 Task: Add Vahdam Teas Organic Turmeric Ginger Herbal Tea Bags to the cart.
Action: Mouse pressed left at (17, 107)
Screenshot: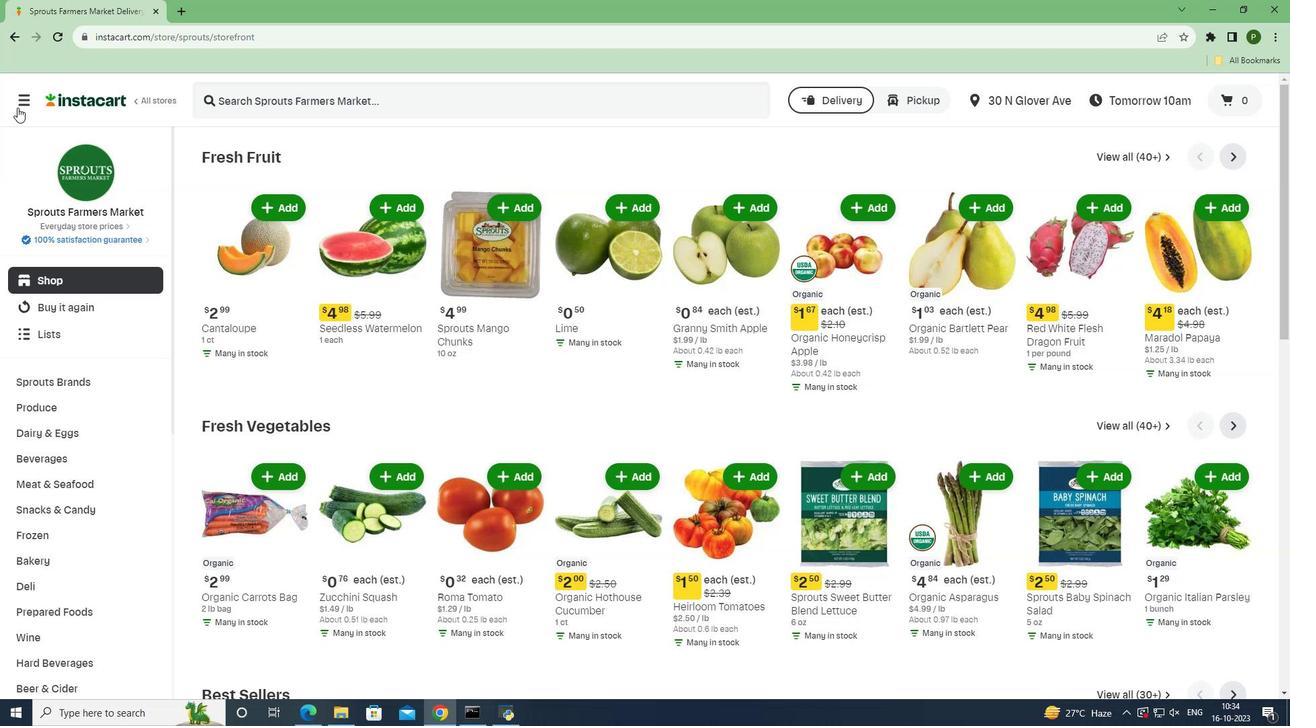 
Action: Mouse moved to (41, 350)
Screenshot: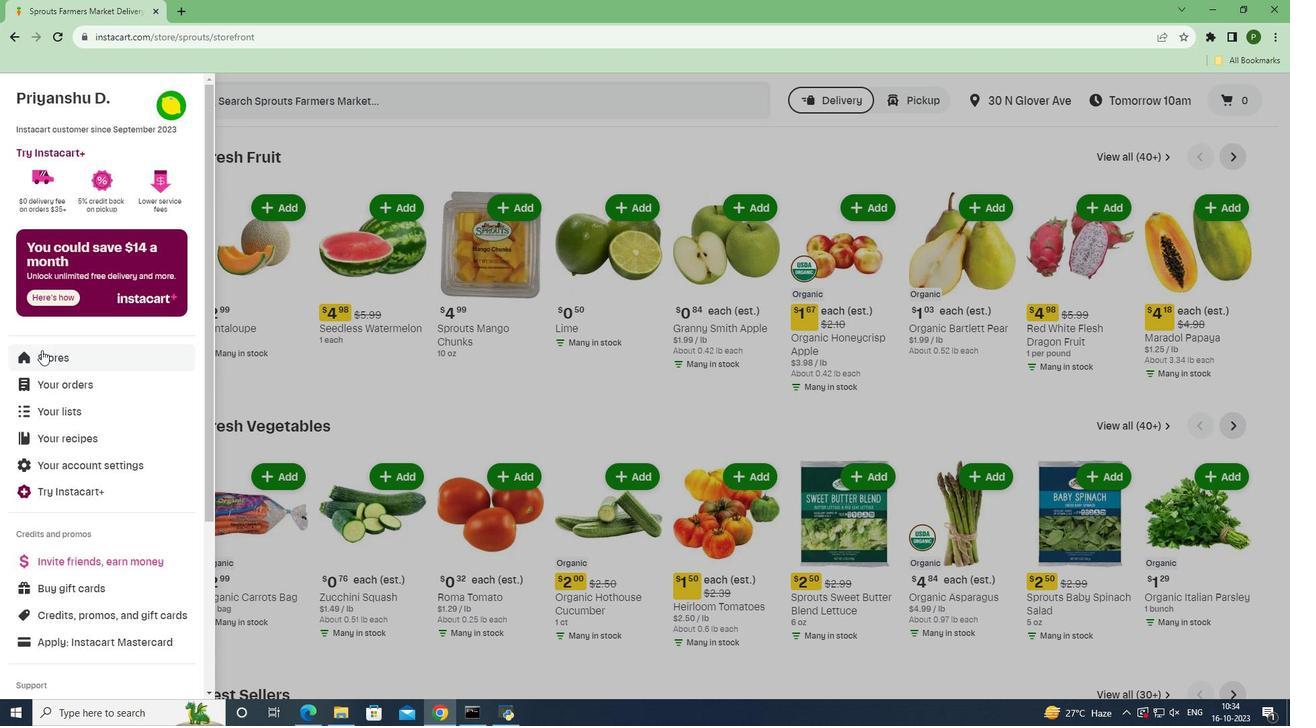 
Action: Mouse pressed left at (41, 350)
Screenshot: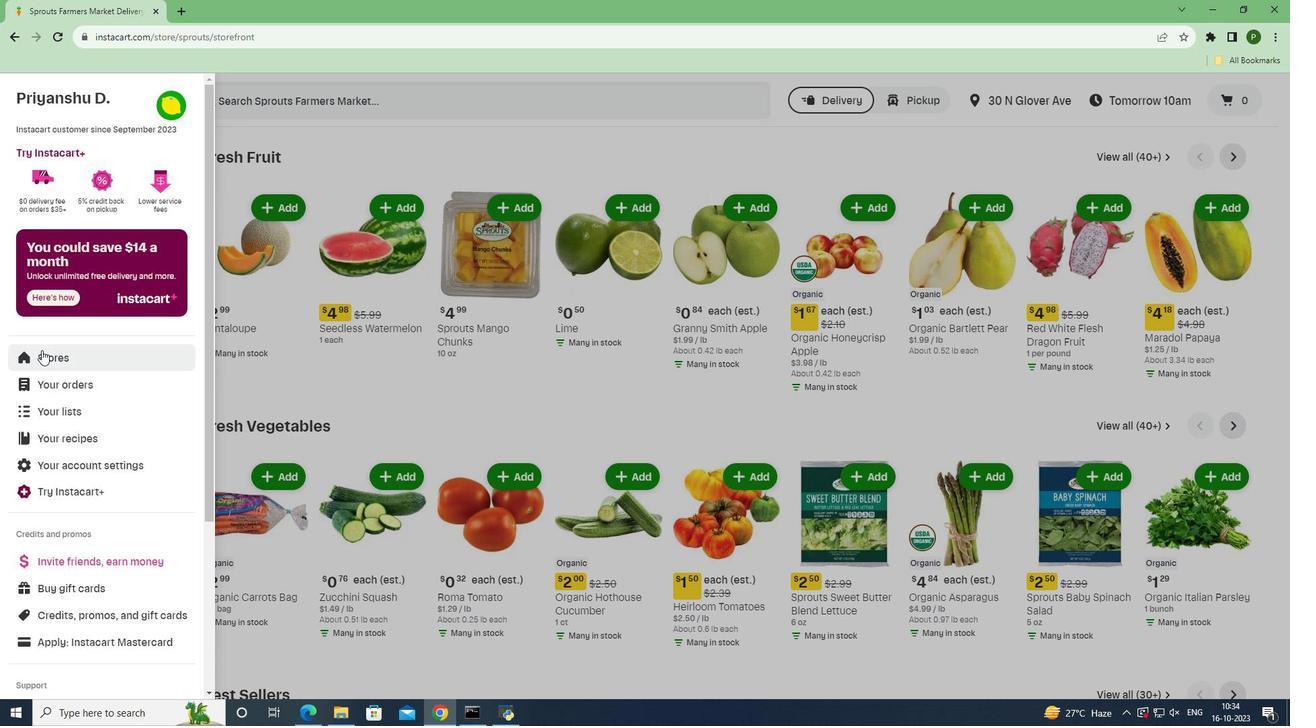 
Action: Mouse moved to (303, 147)
Screenshot: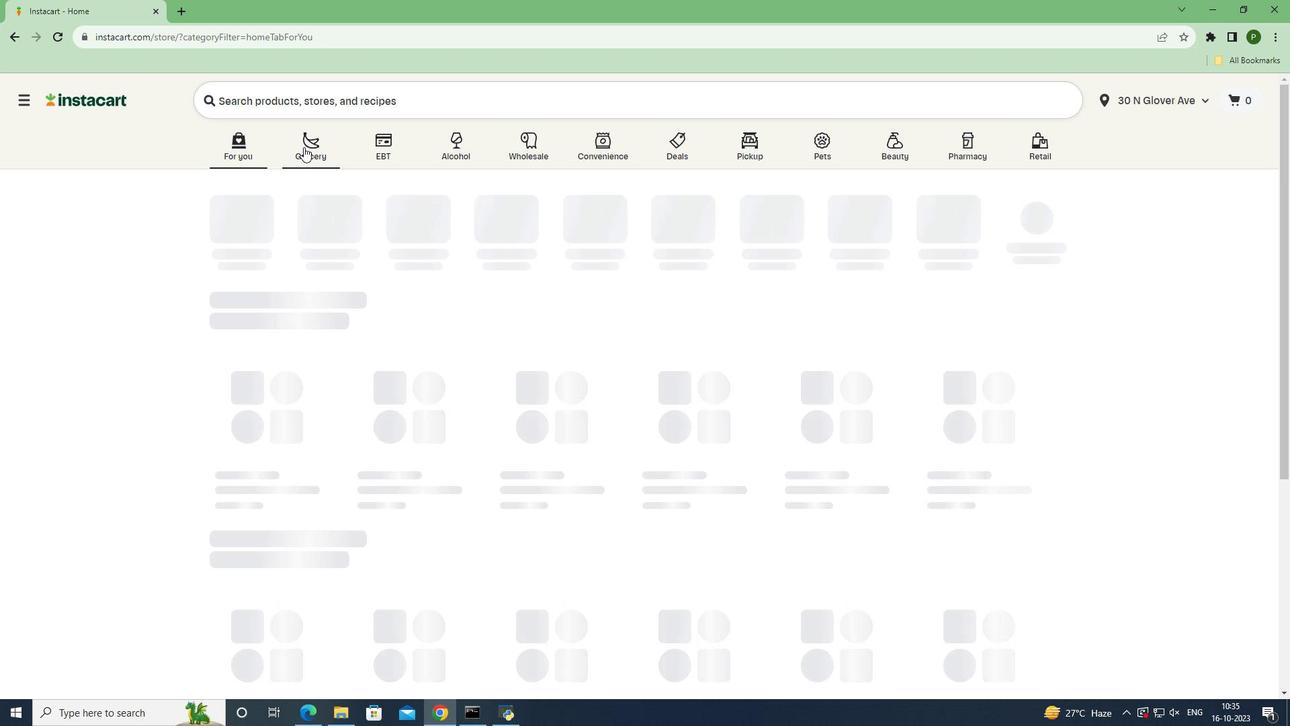 
Action: Mouse pressed left at (303, 147)
Screenshot: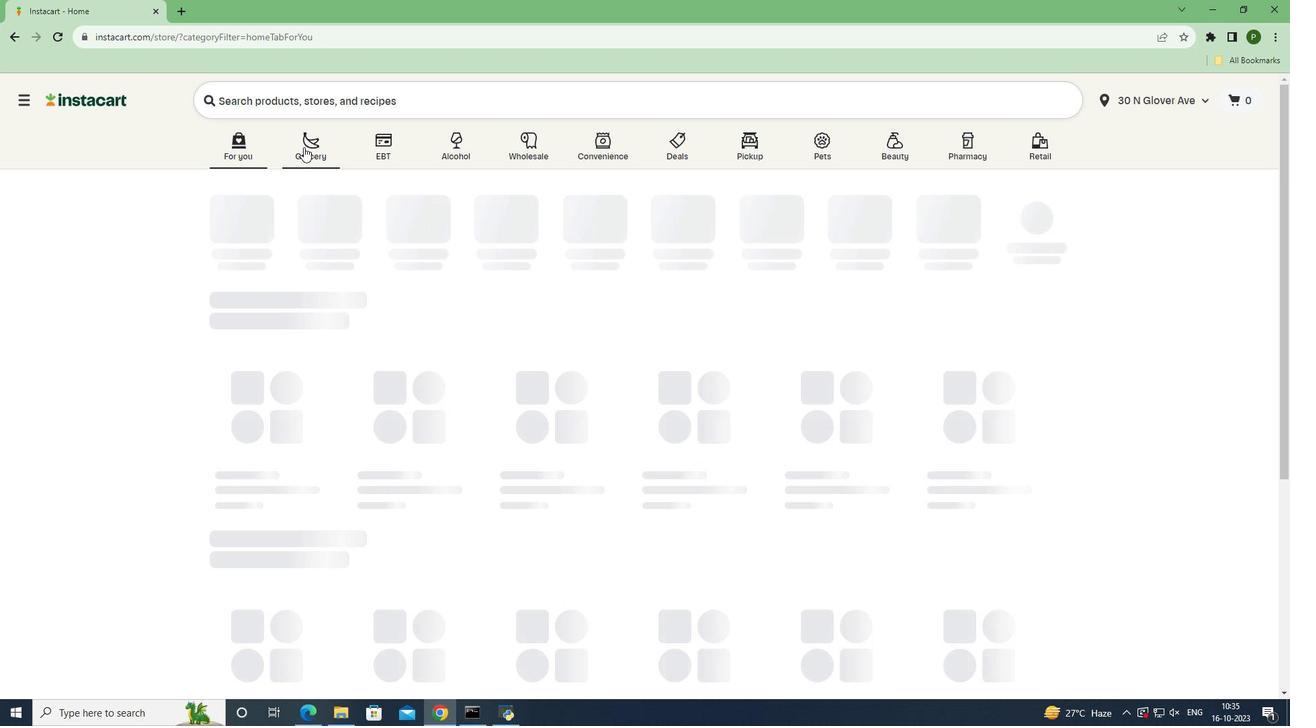 
Action: Mouse moved to (843, 303)
Screenshot: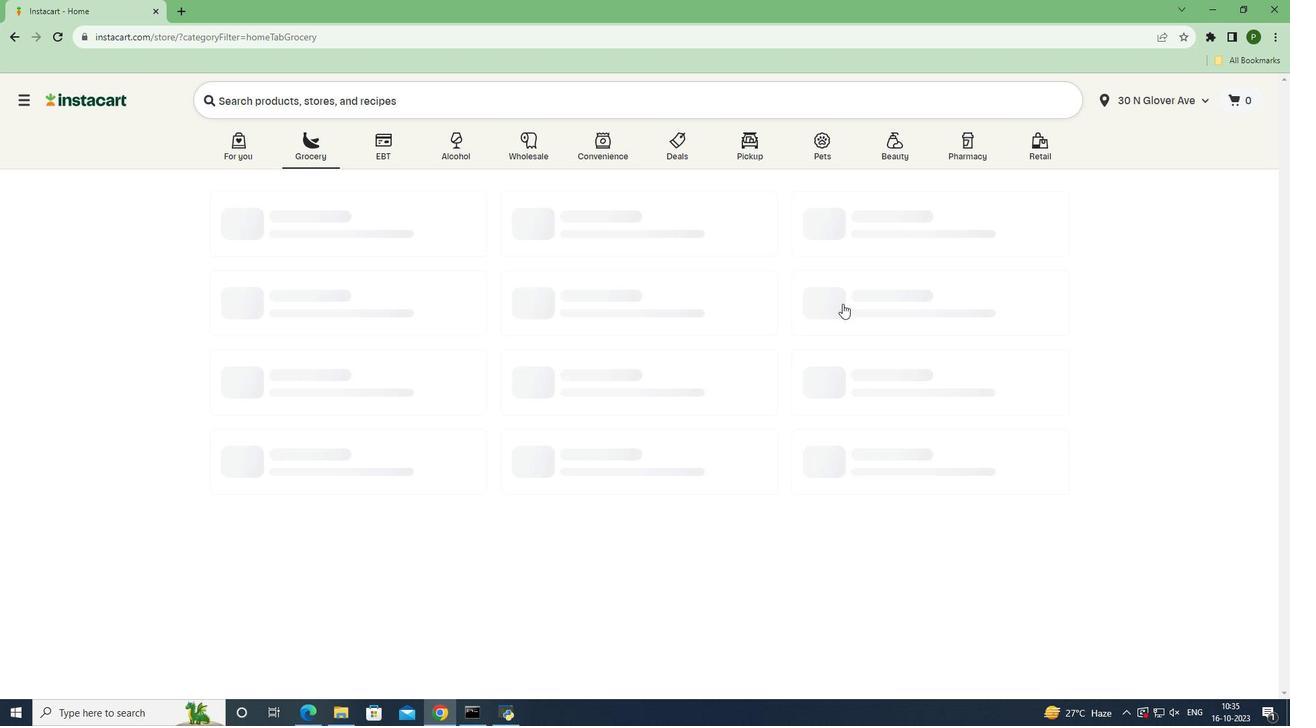 
Action: Mouse pressed left at (843, 303)
Screenshot: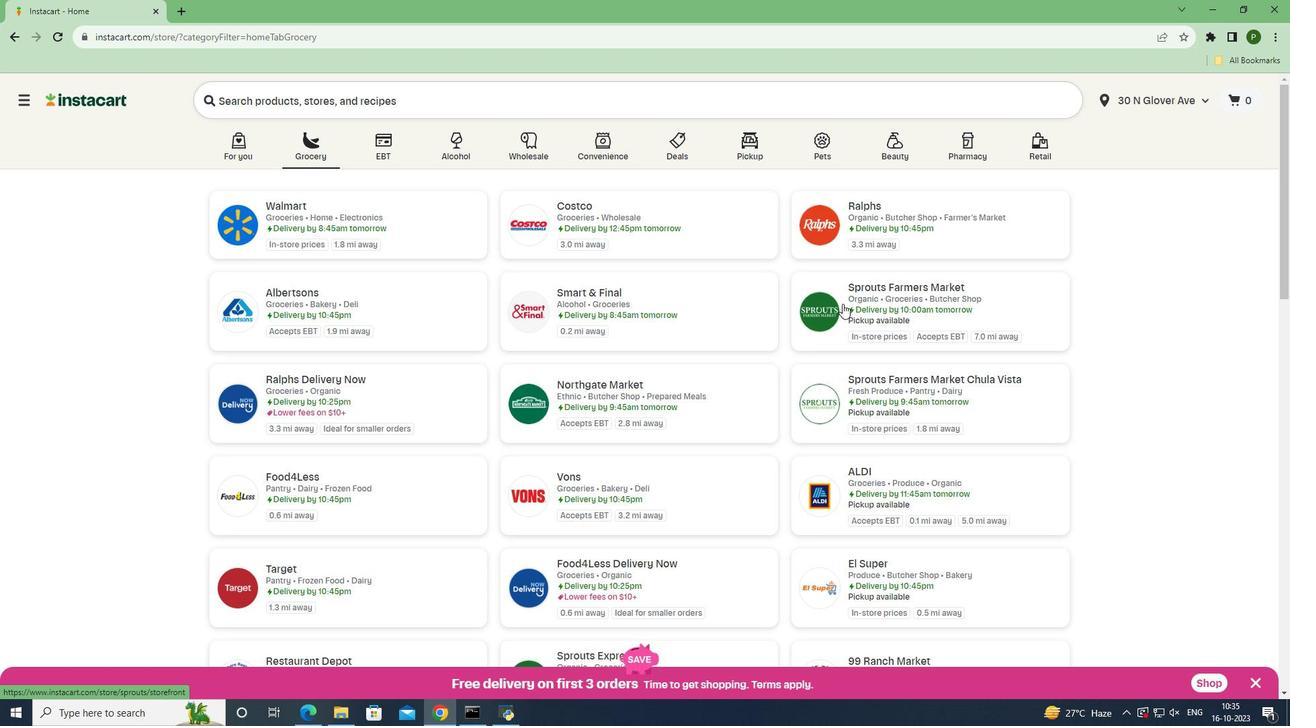 
Action: Mouse moved to (86, 453)
Screenshot: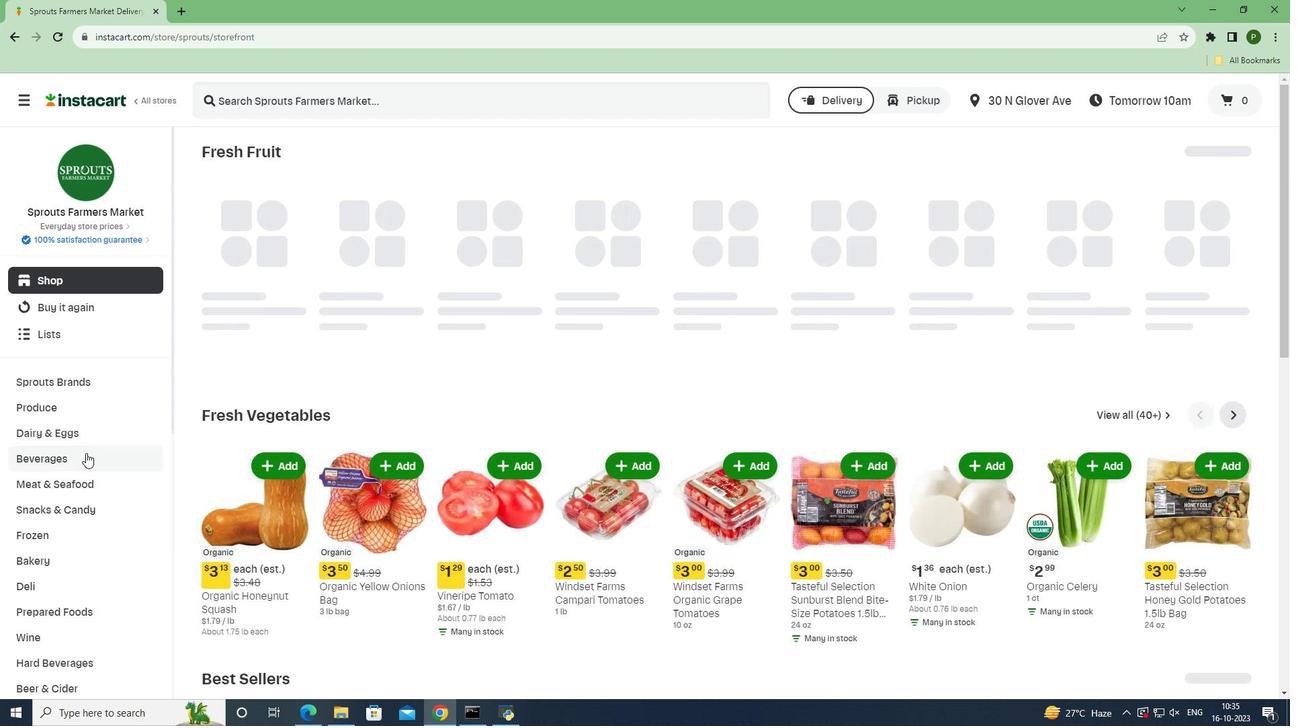 
Action: Mouse pressed left at (86, 453)
Screenshot: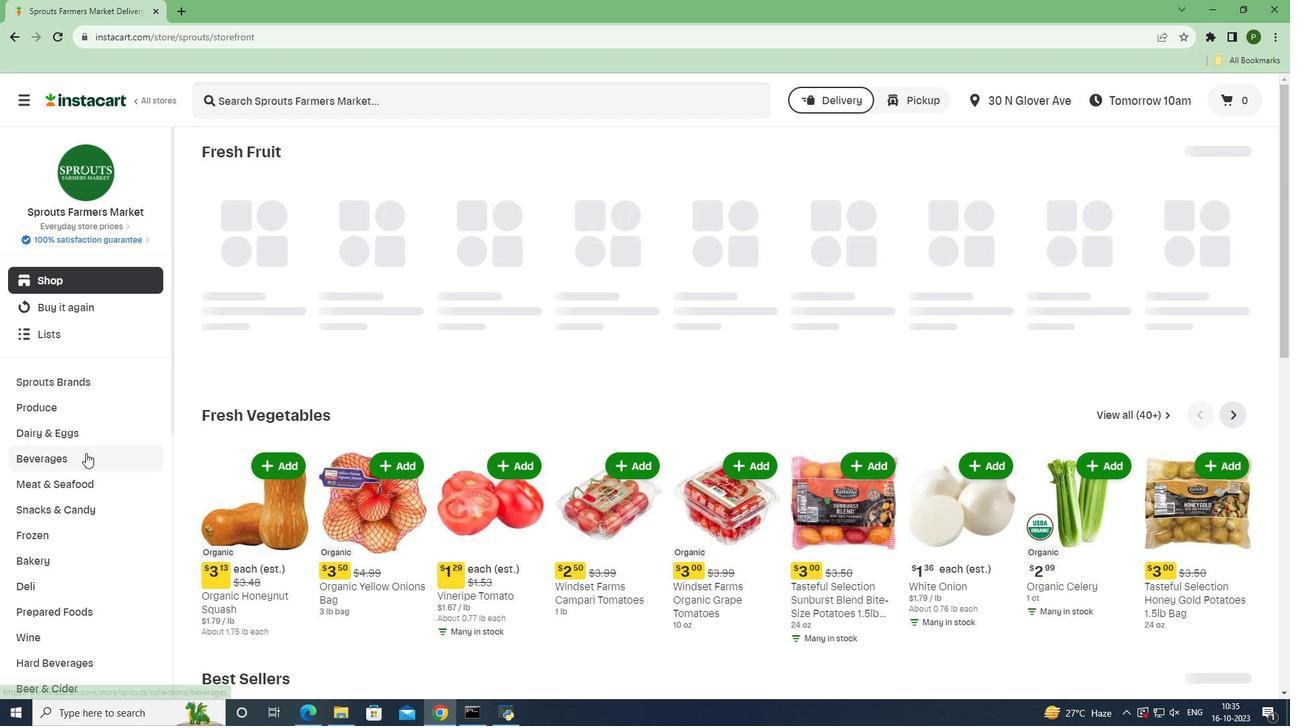 
Action: Mouse moved to (1170, 185)
Screenshot: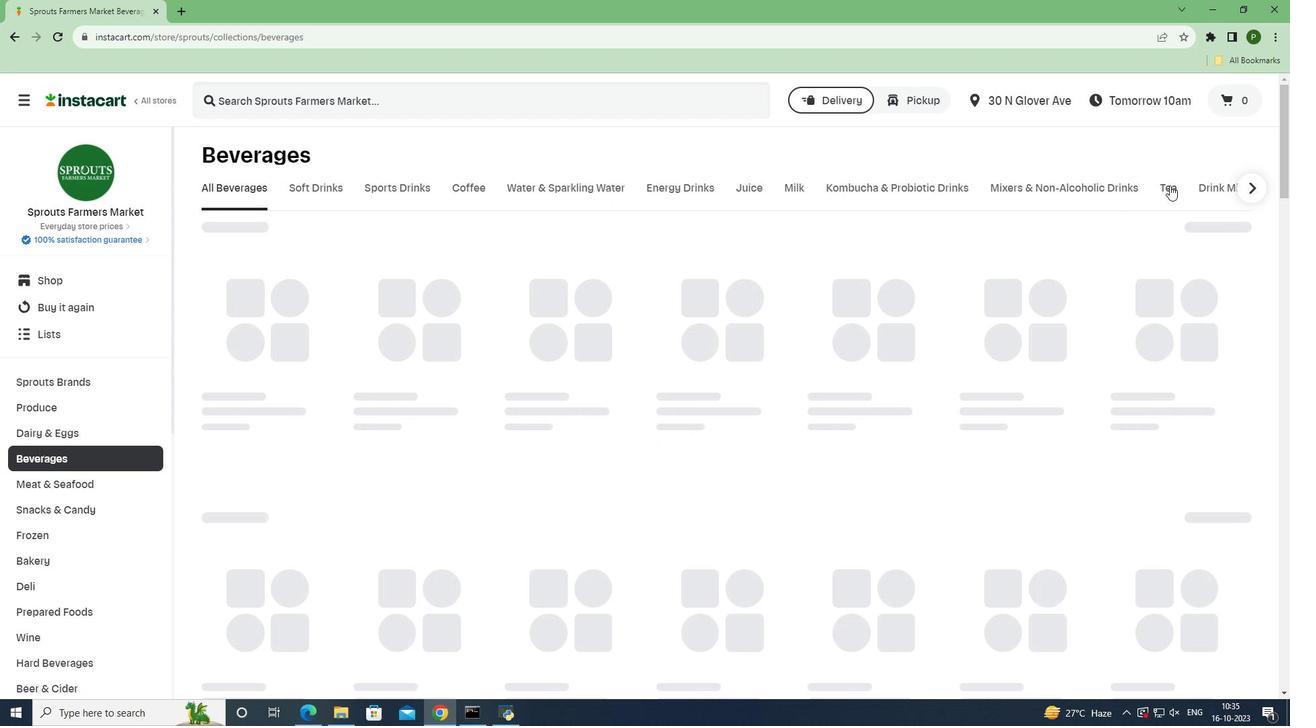 
Action: Mouse pressed left at (1170, 185)
Screenshot: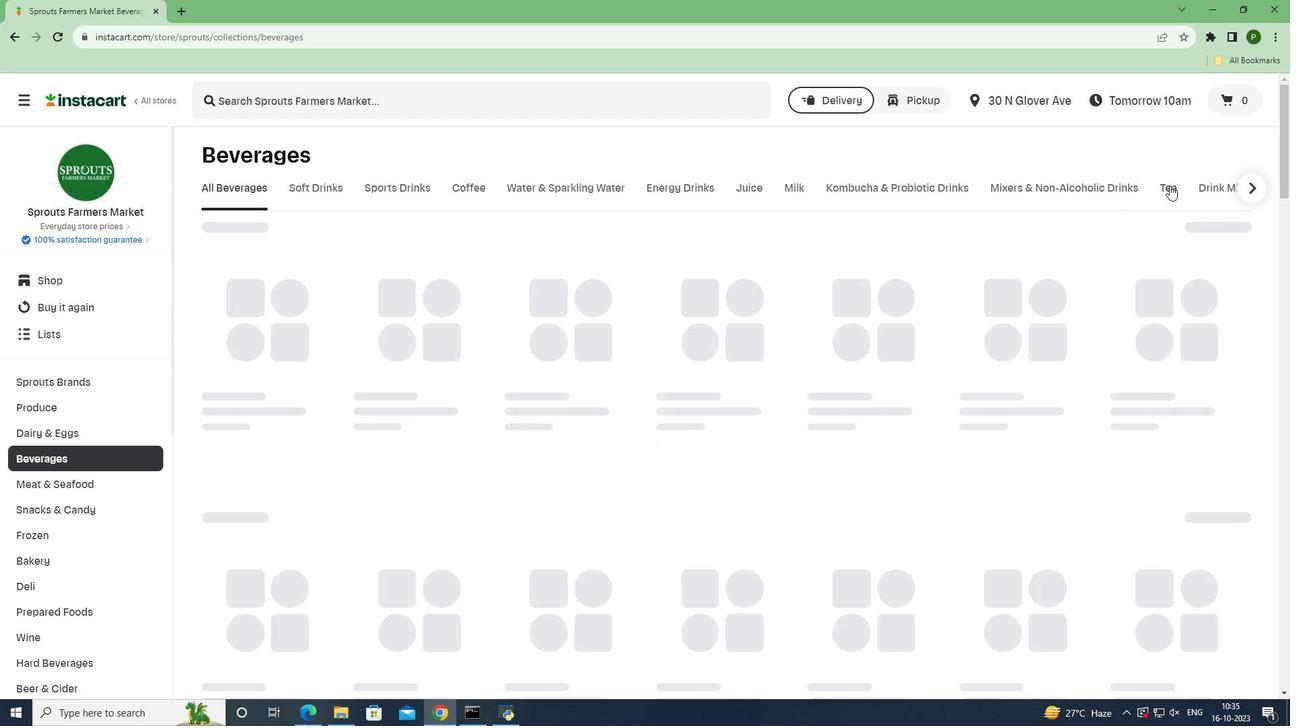 
Action: Mouse moved to (389, 108)
Screenshot: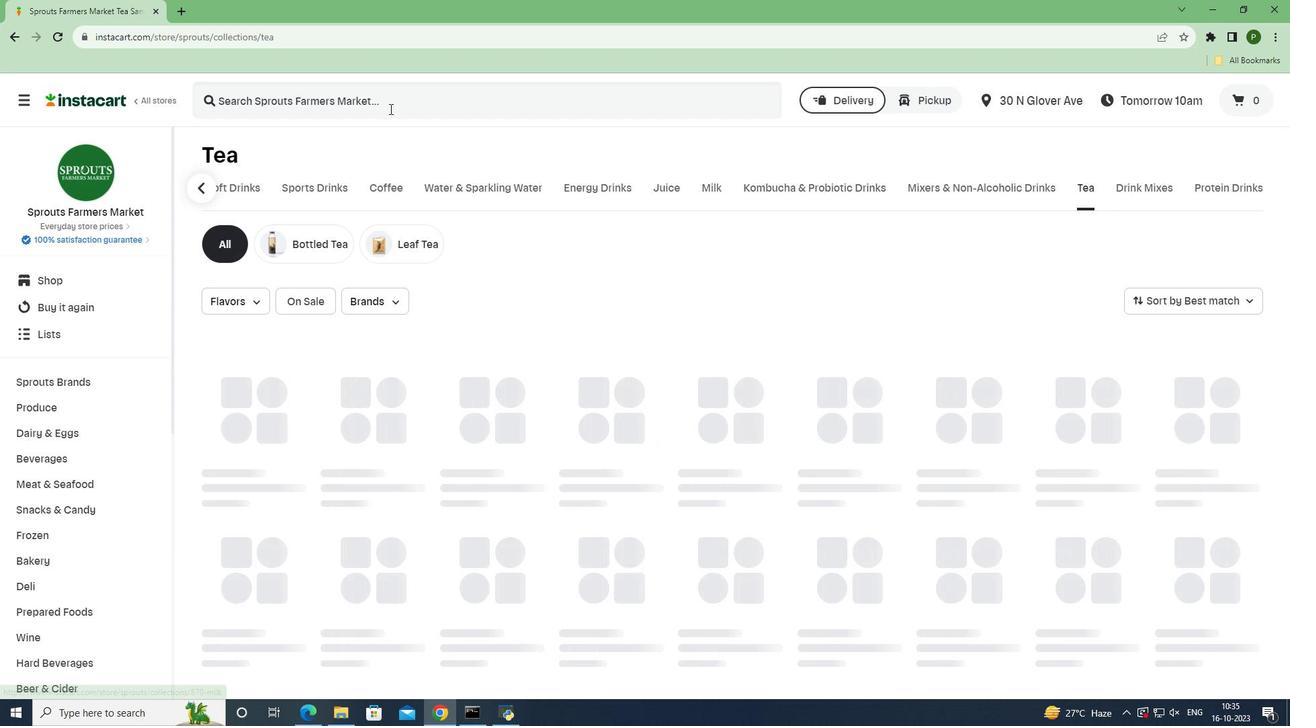
Action: Mouse pressed left at (389, 108)
Screenshot: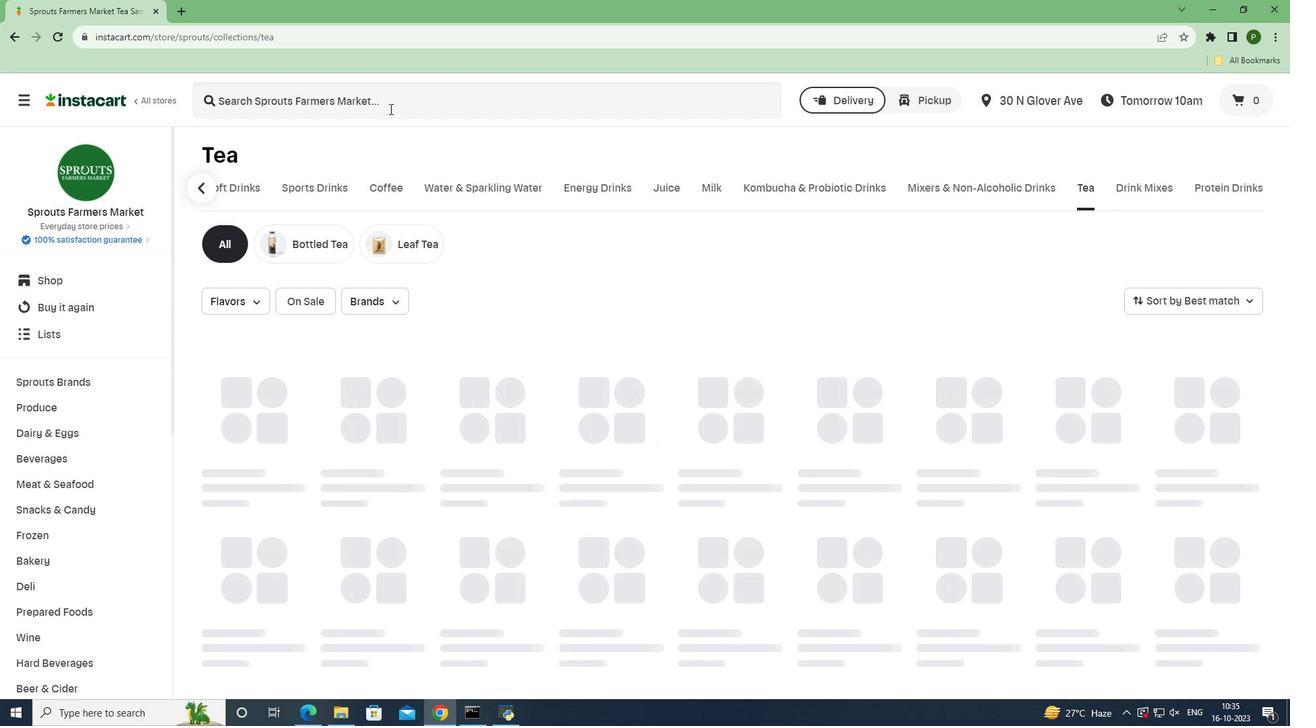 
Action: Key pressed <Key.caps_lock>V<Key.caps_lock>ahdam<Key.space><Key.caps_lock>T<Key.caps_lock>eas<Key.space><Key.caps_lock>O<Key.caps_lock>rganic<Key.space><Key.caps_lock>T<Key.caps_lock>urmeric<Key.space><Key.caps_lock>G<Key.caps_lock>inger<Key.space><Key.caps_lock>H<Key.caps_lock>erbal<Key.space><Key.caps_lock>T<Key.caps_lock>ea<Key.space><Key.caps_lock>B<Key.caps_lock>ags<Key.space><Key.enter>
Screenshot: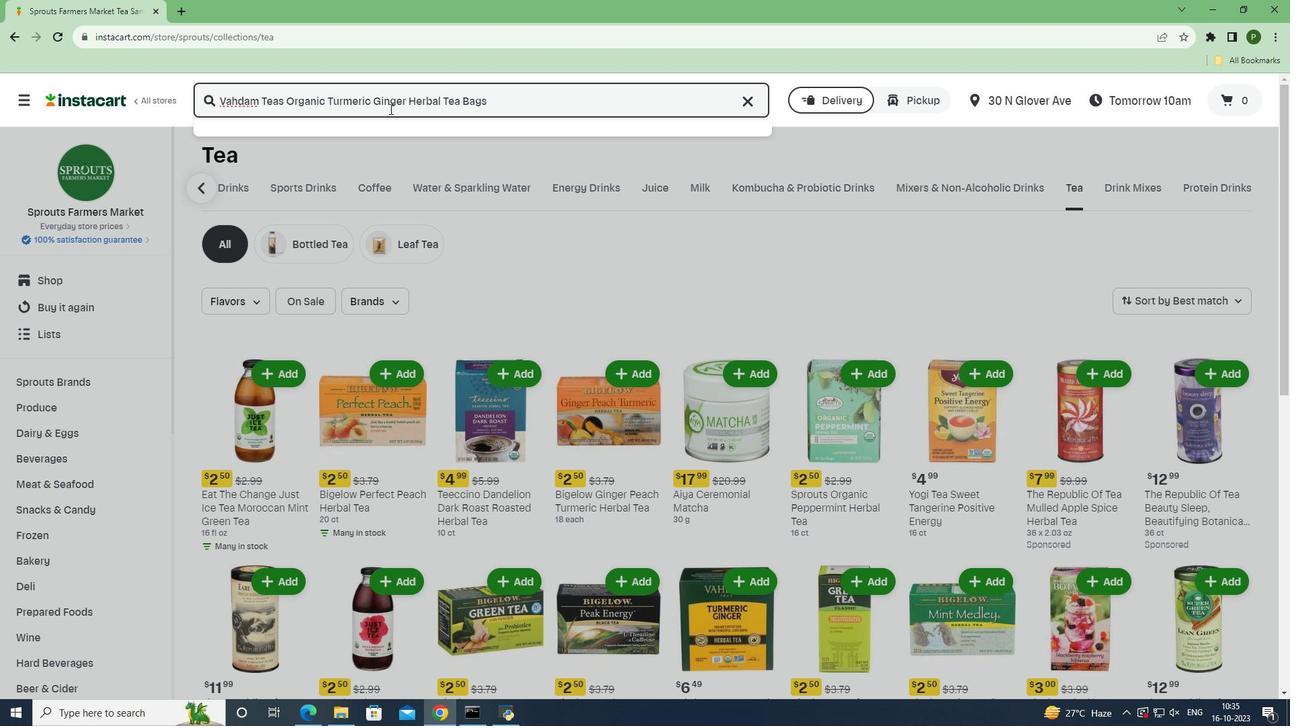 
Action: Mouse moved to (785, 238)
Screenshot: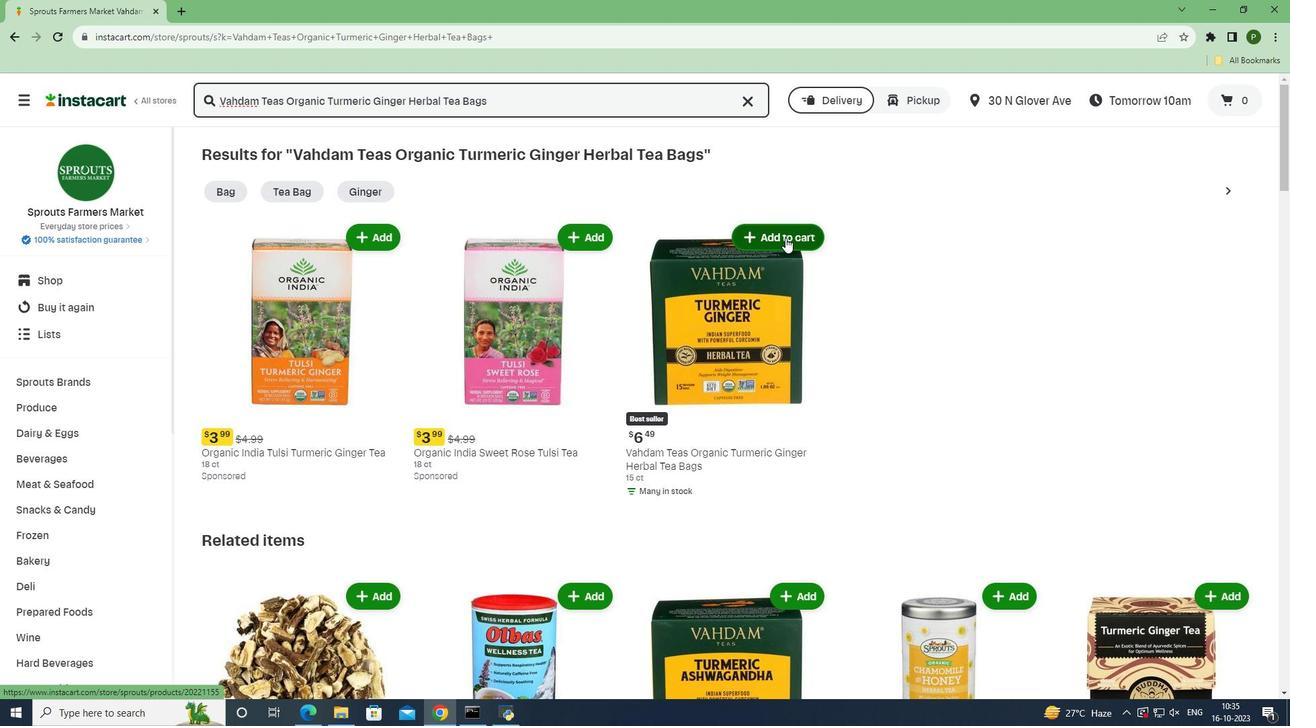
Action: Mouse pressed left at (785, 238)
Screenshot: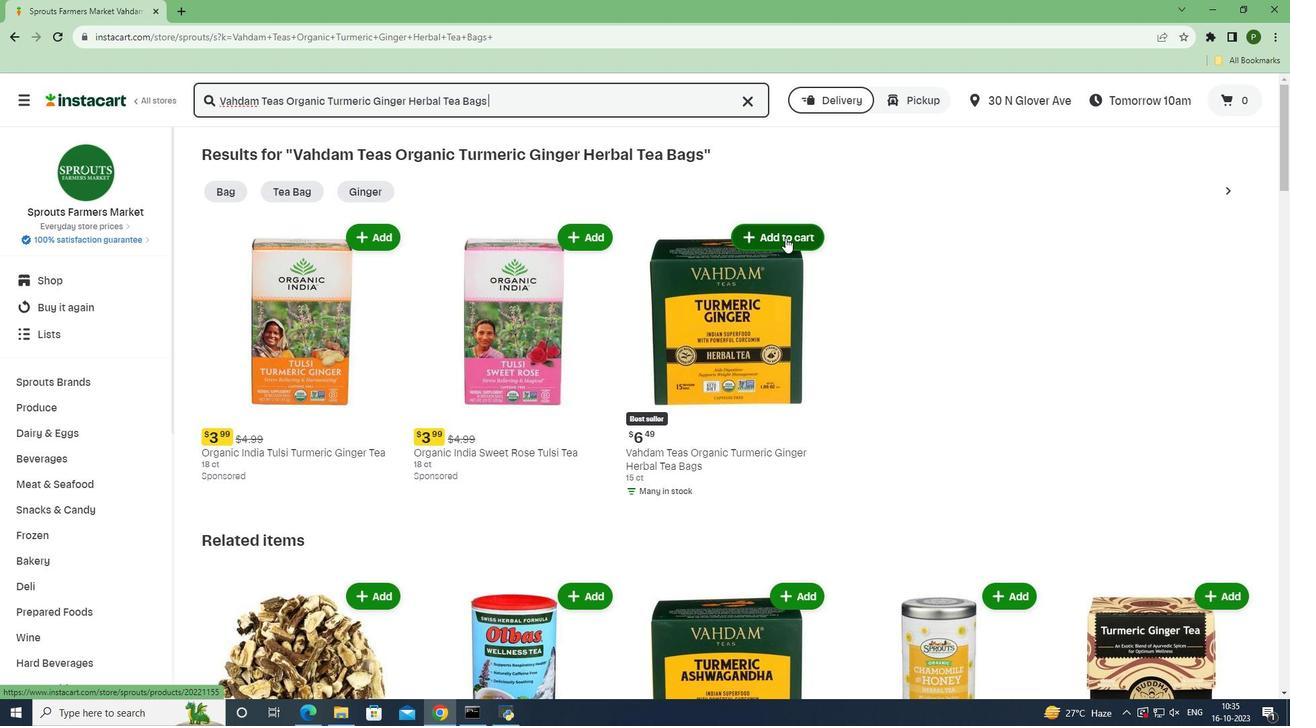 
Action: Mouse moved to (909, 355)
Screenshot: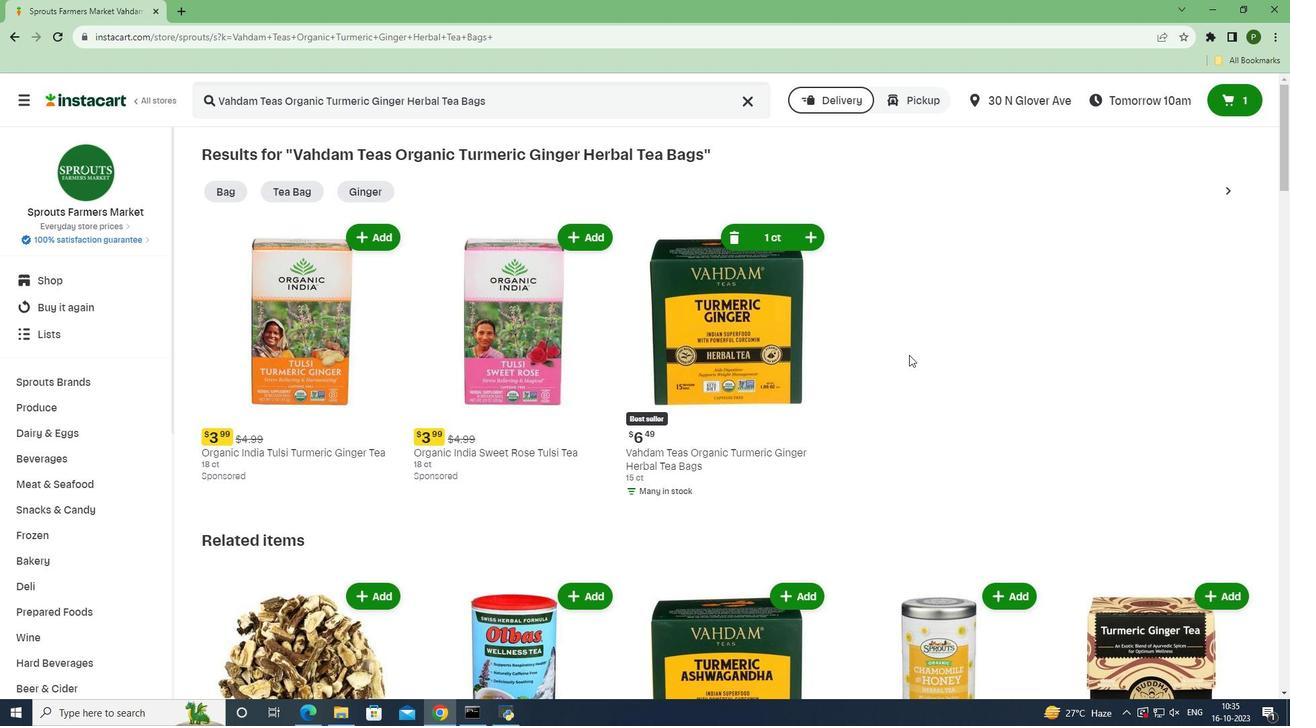 
